 Task: In the Contact  Aubrey_Nelson@nbcnewyork.com, Log Whatsapp with description: 'Engaged in a WhatsApp conversation with a lead regarding their specific needs.'; Add date: '28 August, 2023', attach the document: Proposal.doc. Logged in from softage.10@softage.net
Action: Mouse moved to (88, 55)
Screenshot: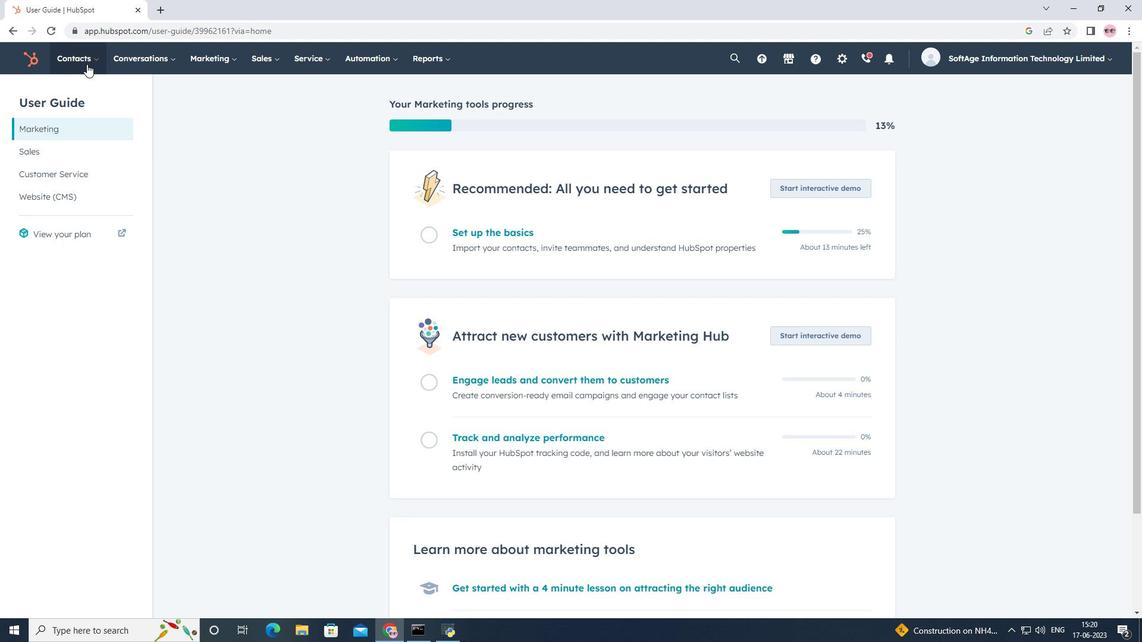 
Action: Mouse pressed left at (88, 55)
Screenshot: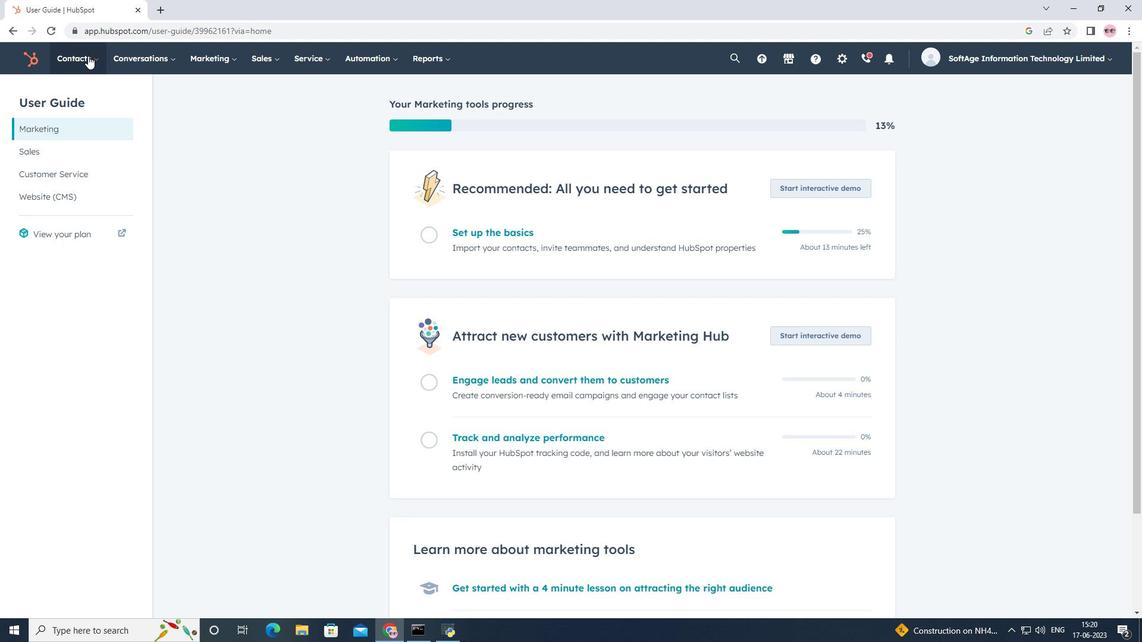 
Action: Mouse moved to (114, 92)
Screenshot: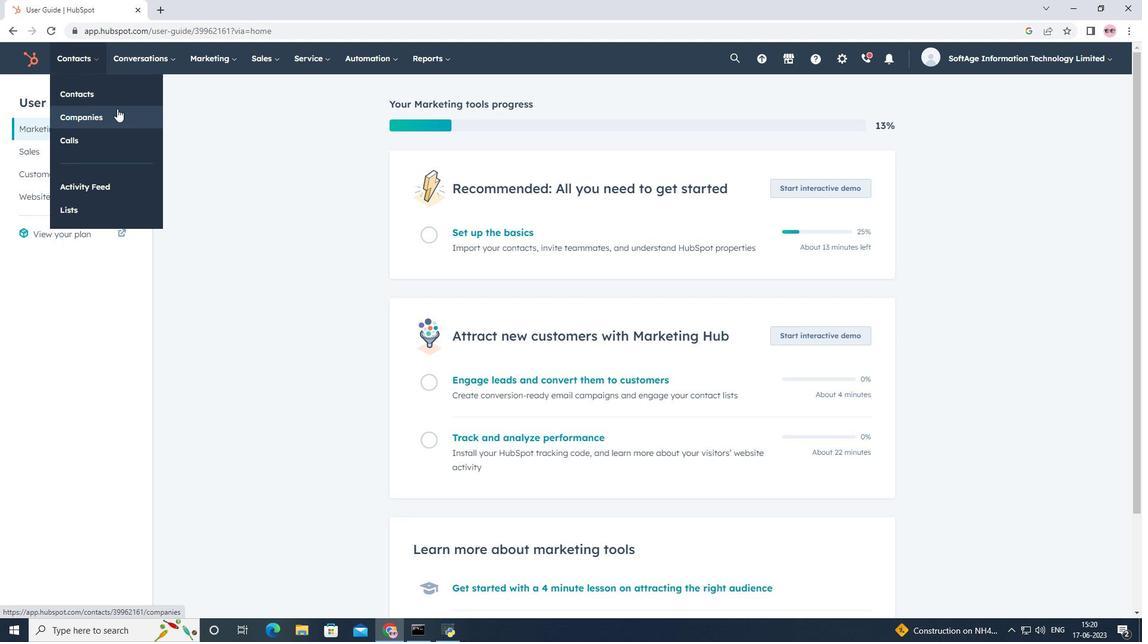 
Action: Mouse pressed left at (114, 92)
Screenshot: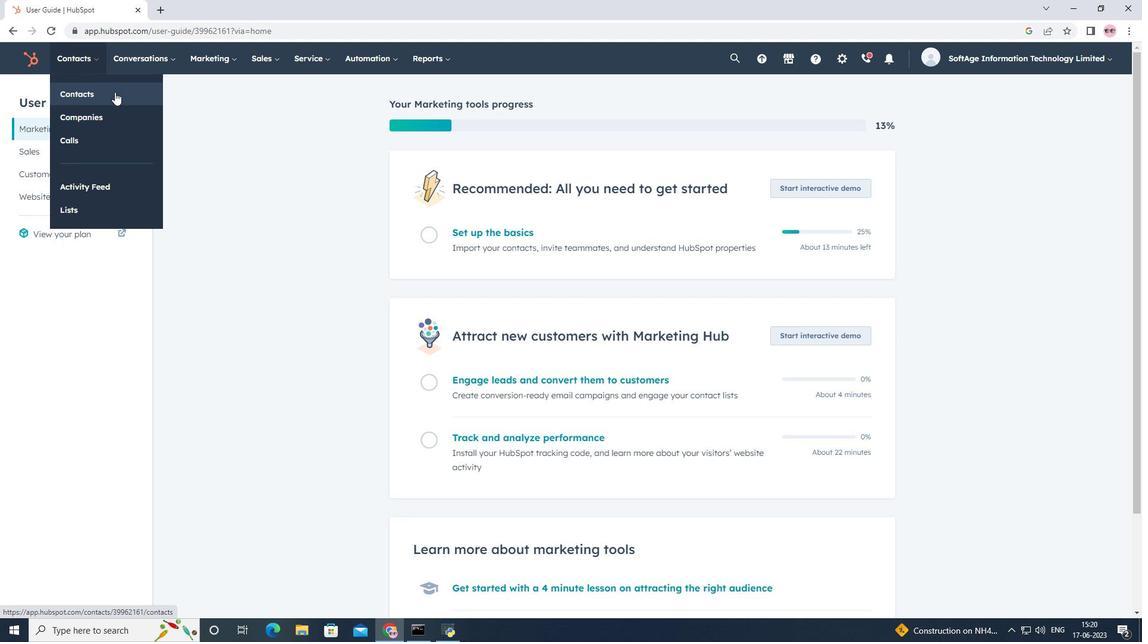 
Action: Mouse moved to (96, 194)
Screenshot: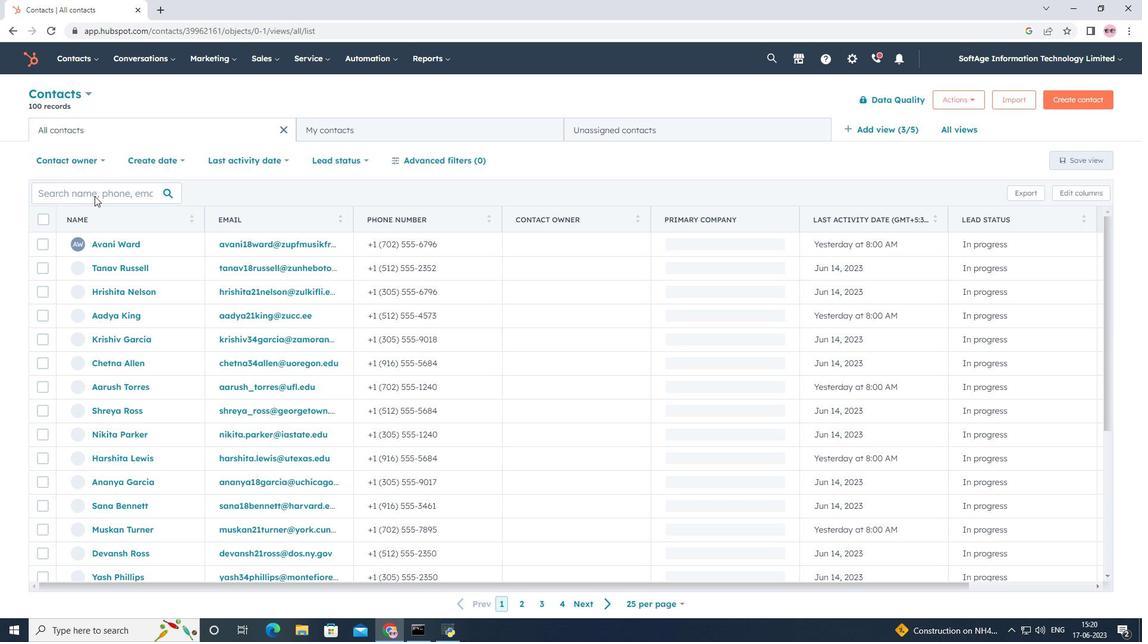 
Action: Mouse pressed left at (96, 194)
Screenshot: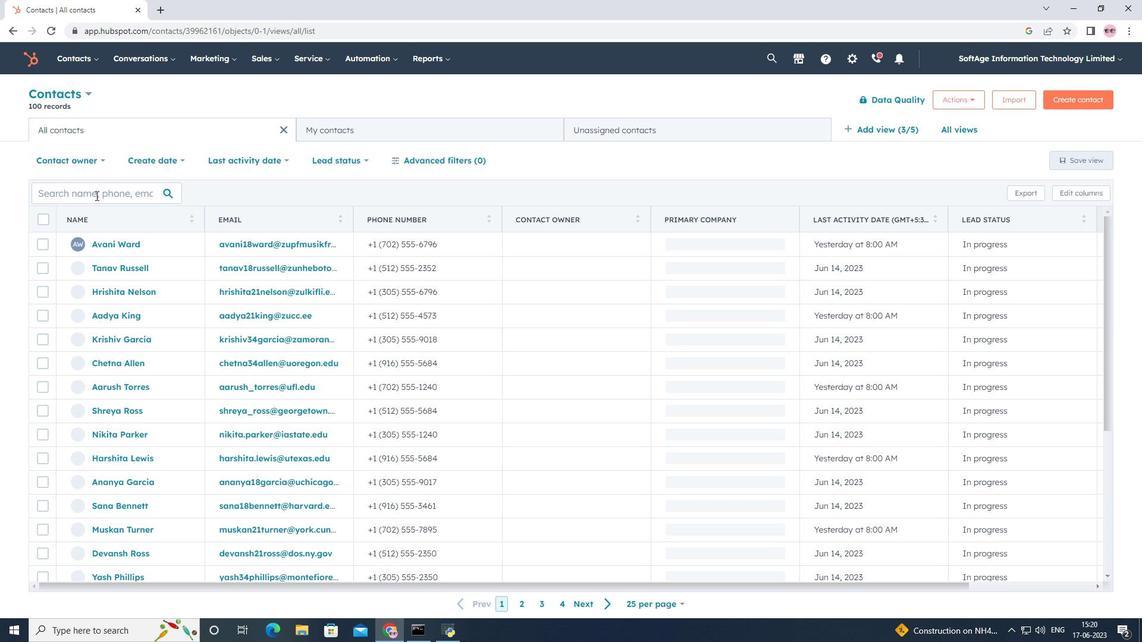 
Action: Key pressed <Key.shift>Aubrey<Key.shift>_nelson<Key.shift><Key.shift><Key.shift><Key.shift><Key.shift><Key.shift><Key.shift>@nbcnewyork.com
Screenshot: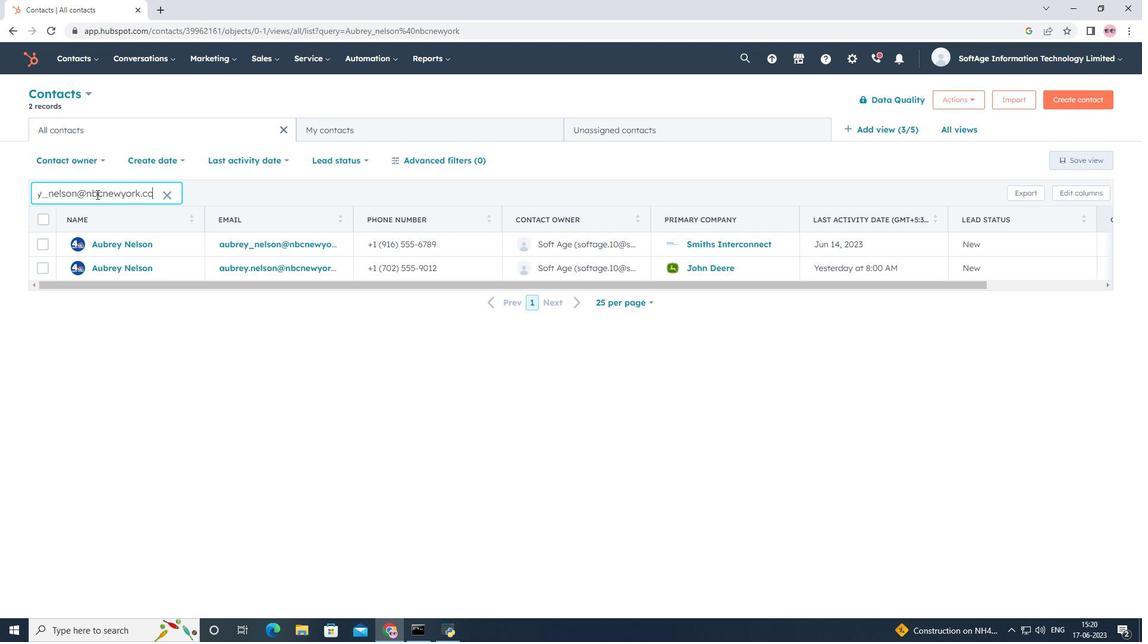 
Action: Mouse moved to (117, 240)
Screenshot: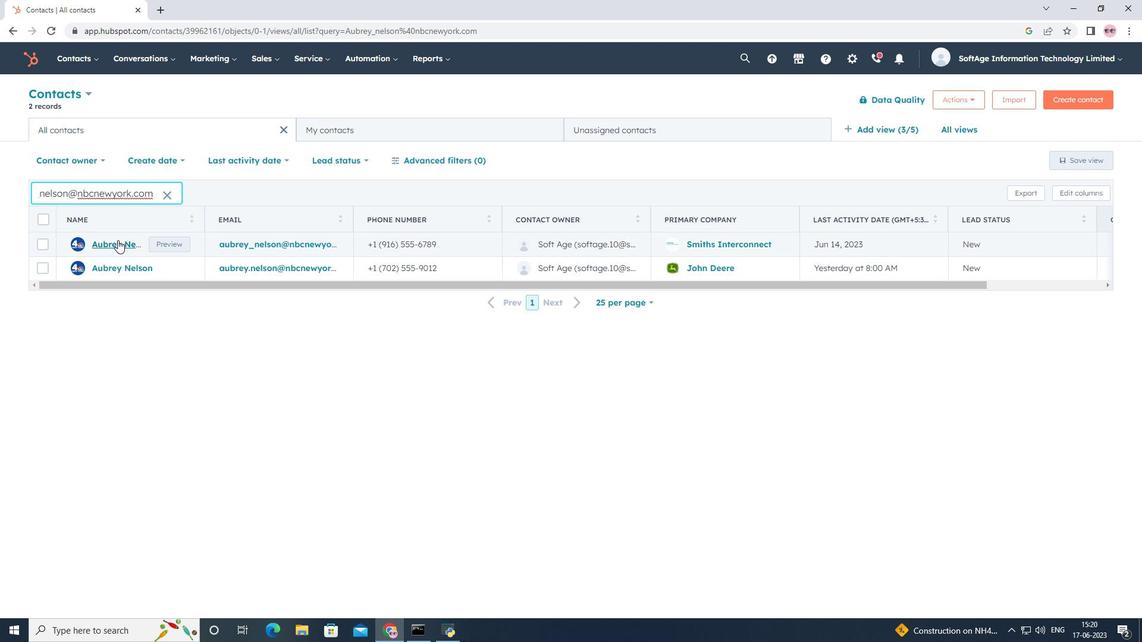 
Action: Mouse pressed left at (117, 240)
Screenshot: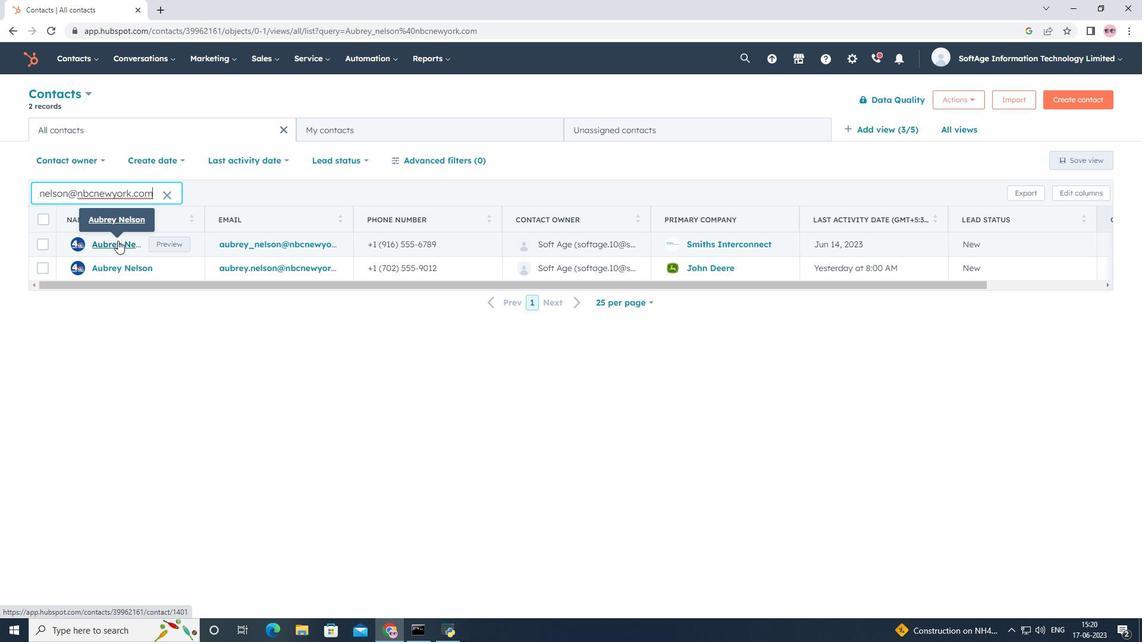 
Action: Mouse moved to (237, 195)
Screenshot: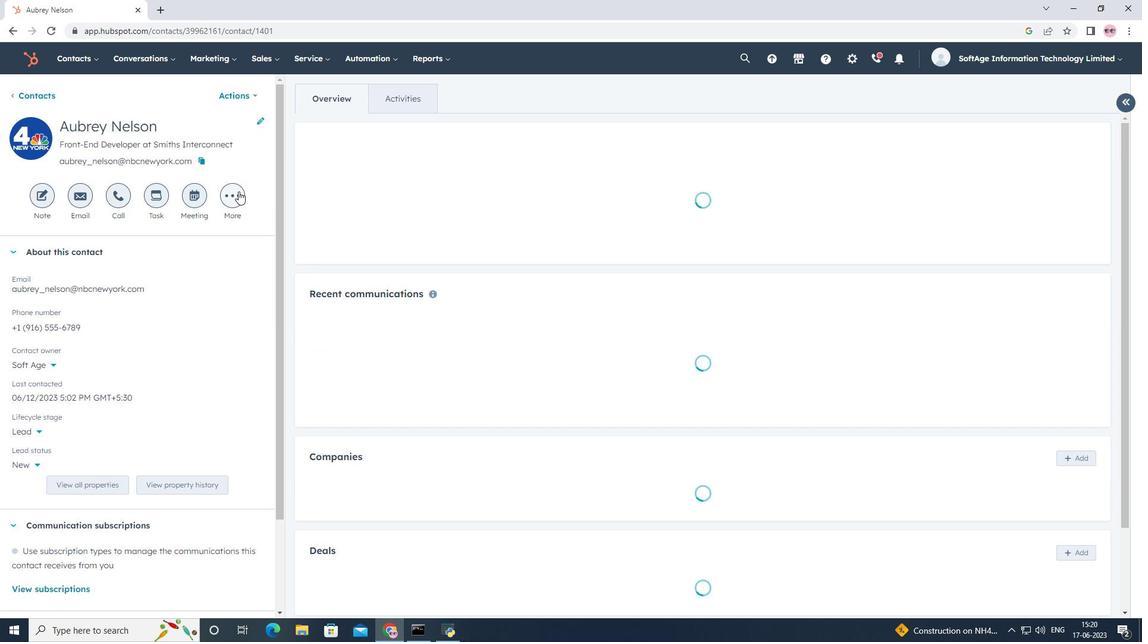 
Action: Mouse pressed left at (237, 195)
Screenshot: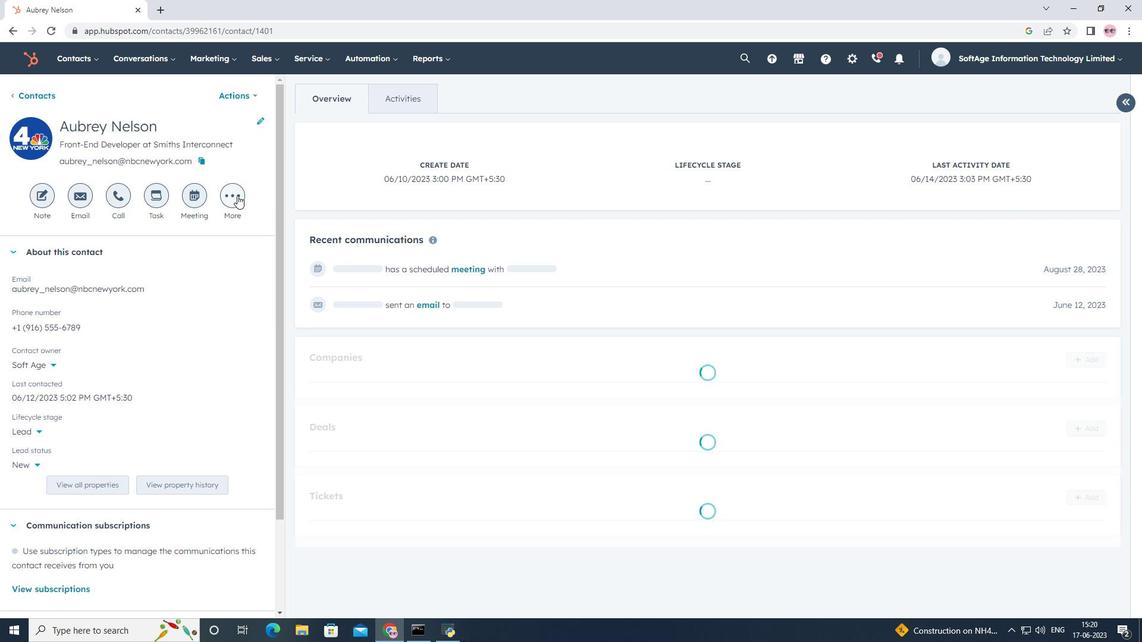 
Action: Mouse moved to (232, 232)
Screenshot: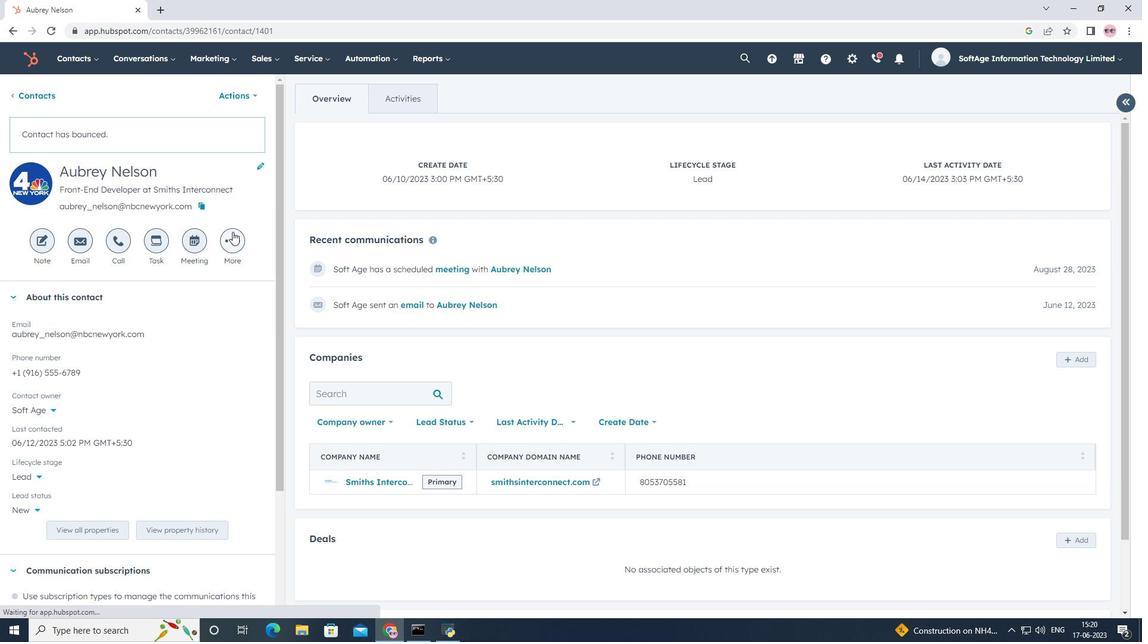
Action: Mouse pressed left at (232, 232)
Screenshot: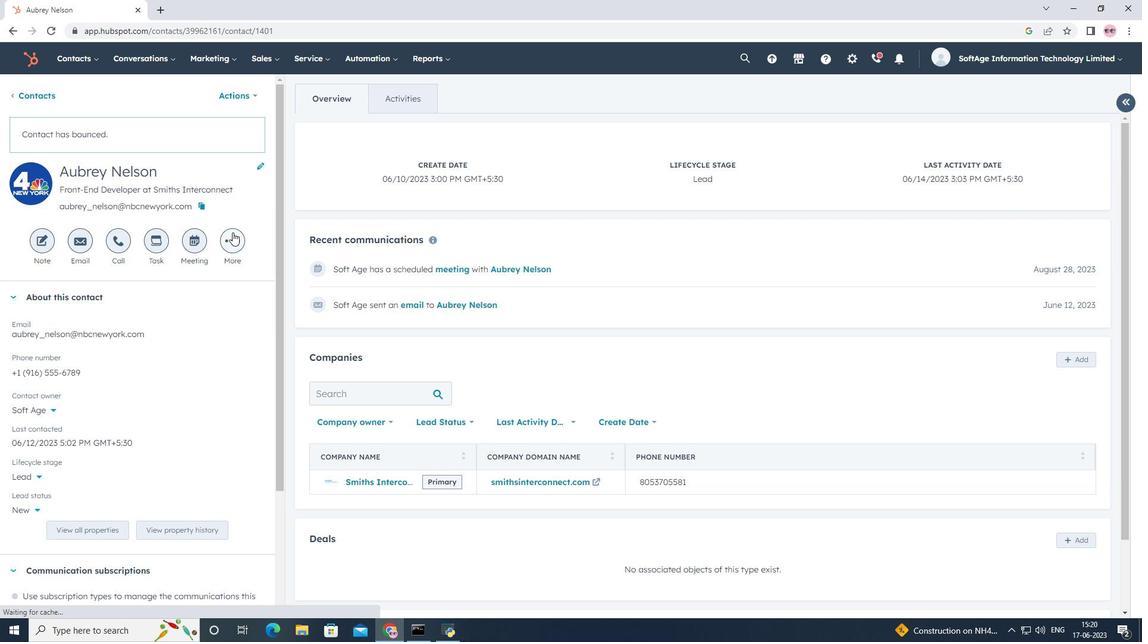 
Action: Mouse moved to (239, 317)
Screenshot: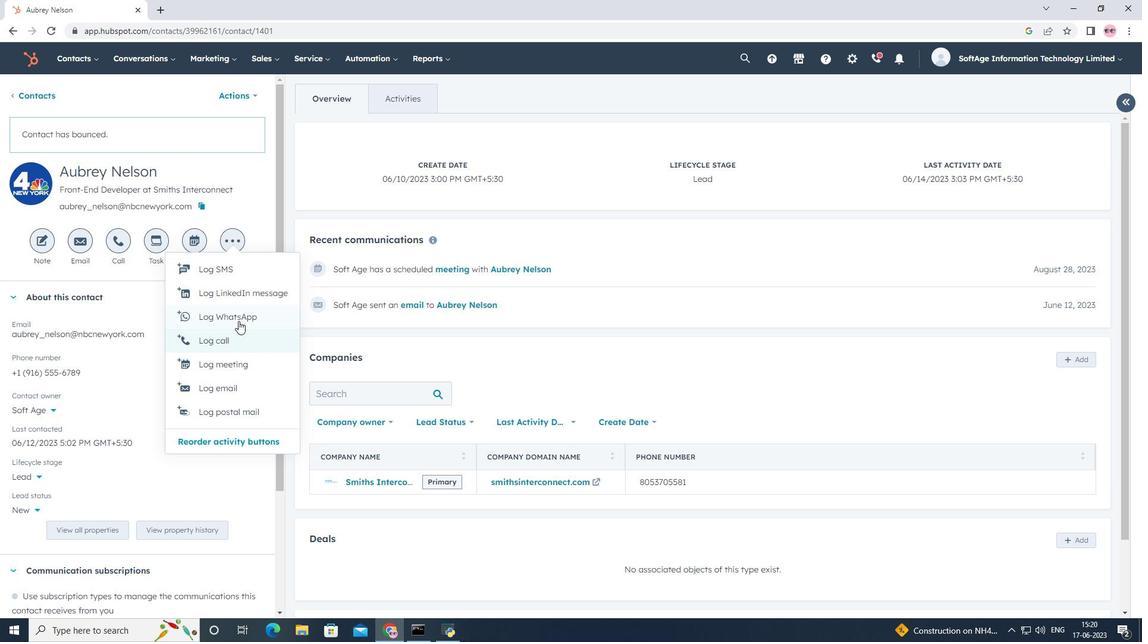 
Action: Mouse pressed left at (239, 317)
Screenshot: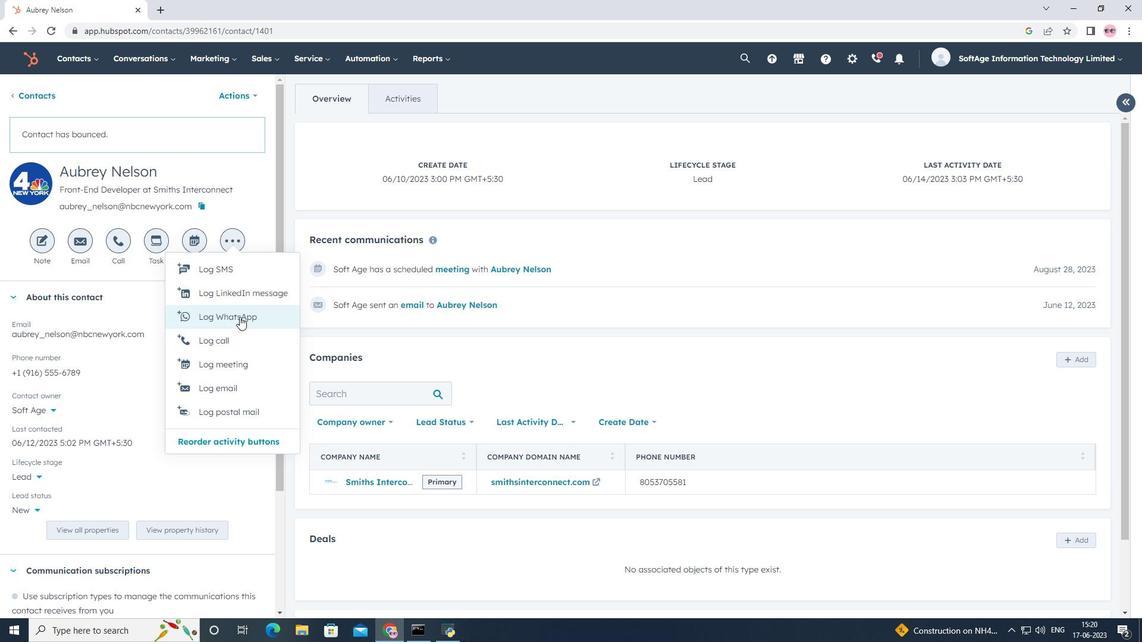 
Action: Mouse moved to (783, 446)
Screenshot: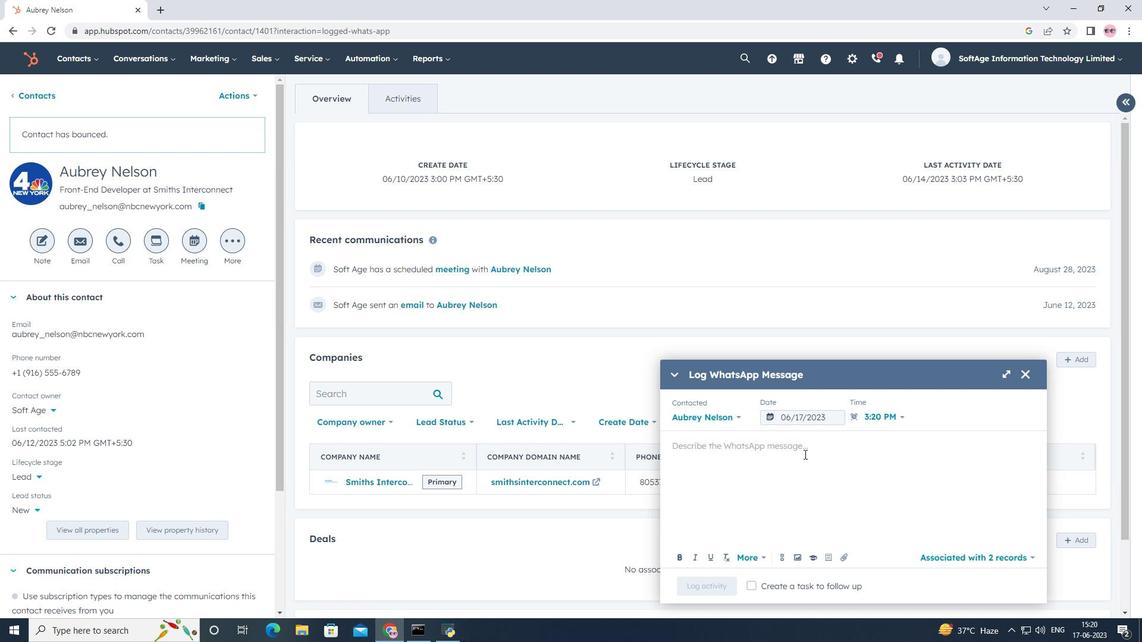 
Action: Mouse pressed left at (783, 446)
Screenshot: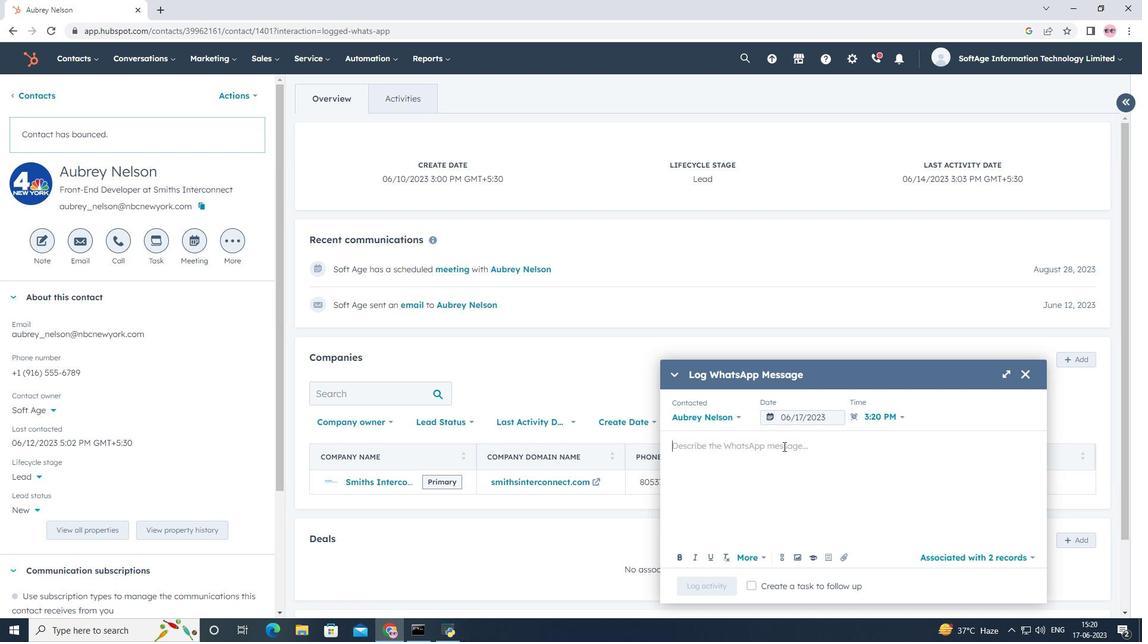 
Action: Key pressed <Key.shift>Enga
Screenshot: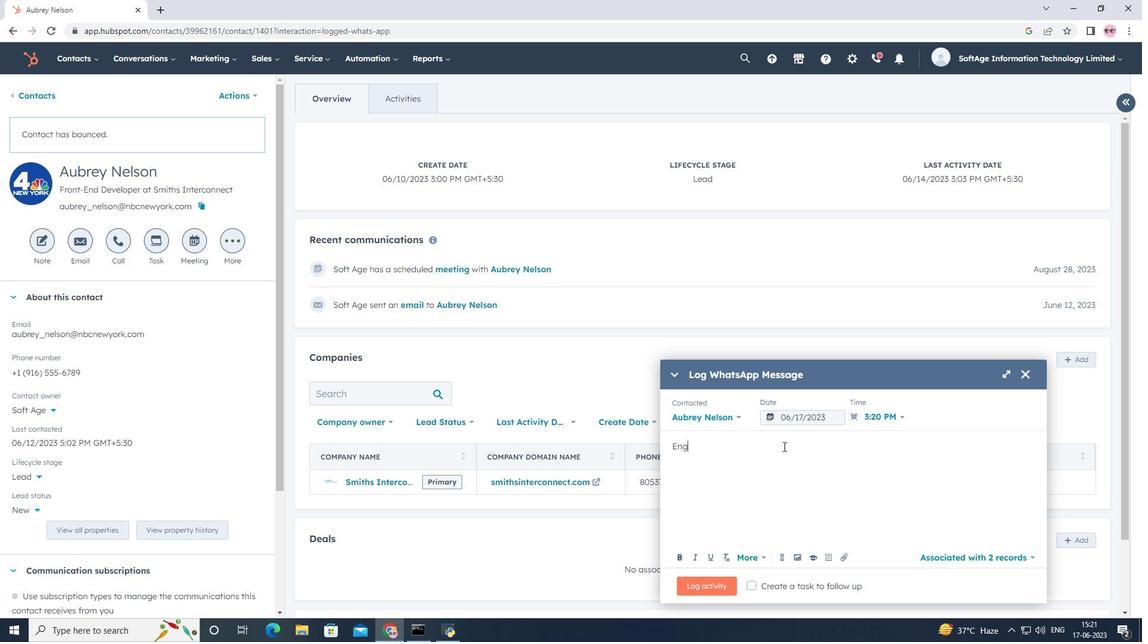 
Action: Mouse moved to (782, 446)
Screenshot: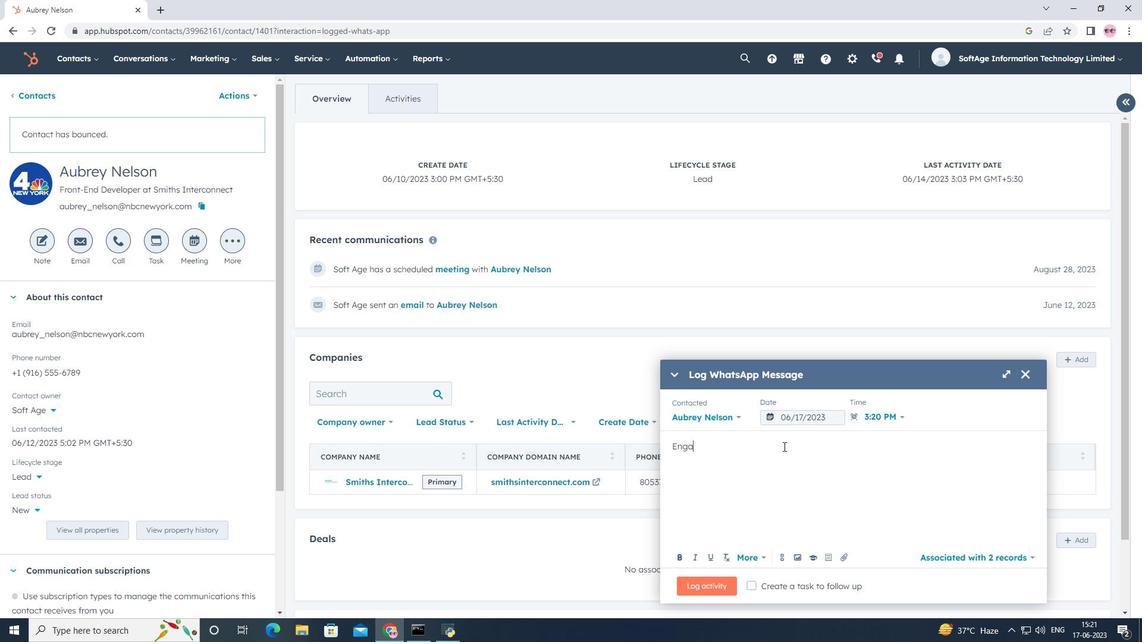 
Action: Key pressed ged<Key.space>in<Key.space>a<Key.space><Key.shift>Whats<Key.shift>App<Key.space>conversation<Key.space>with<Key.space>a<Key.space>lead<Key.space>regarding<Key.space>their<Key.space>specific<Key.space>needs.
Screenshot: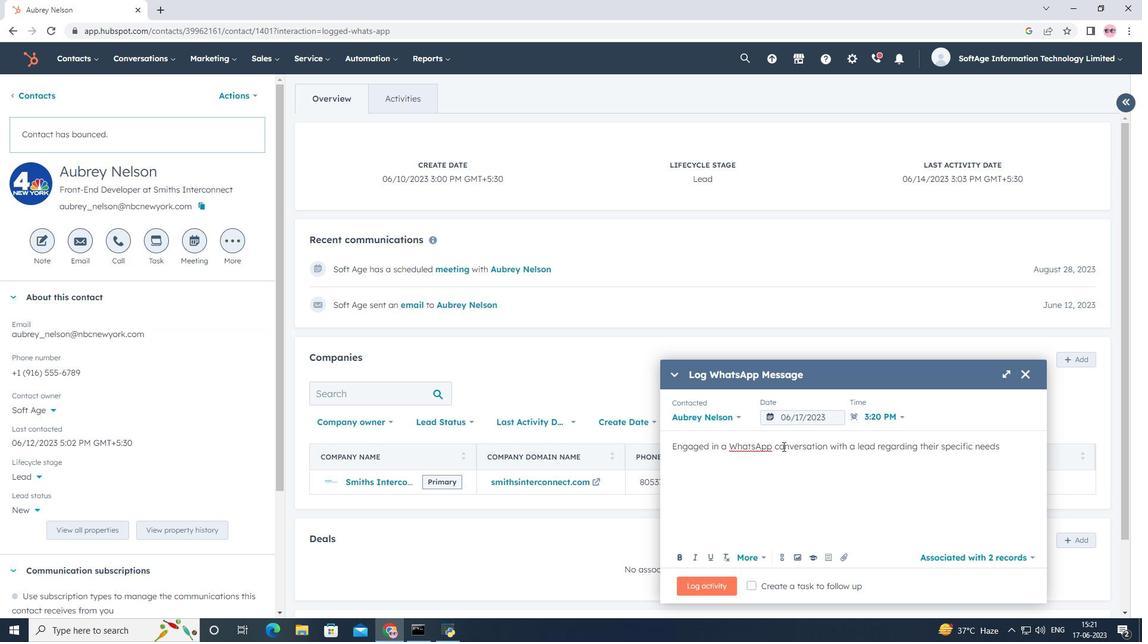 
Action: Mouse moved to (820, 419)
Screenshot: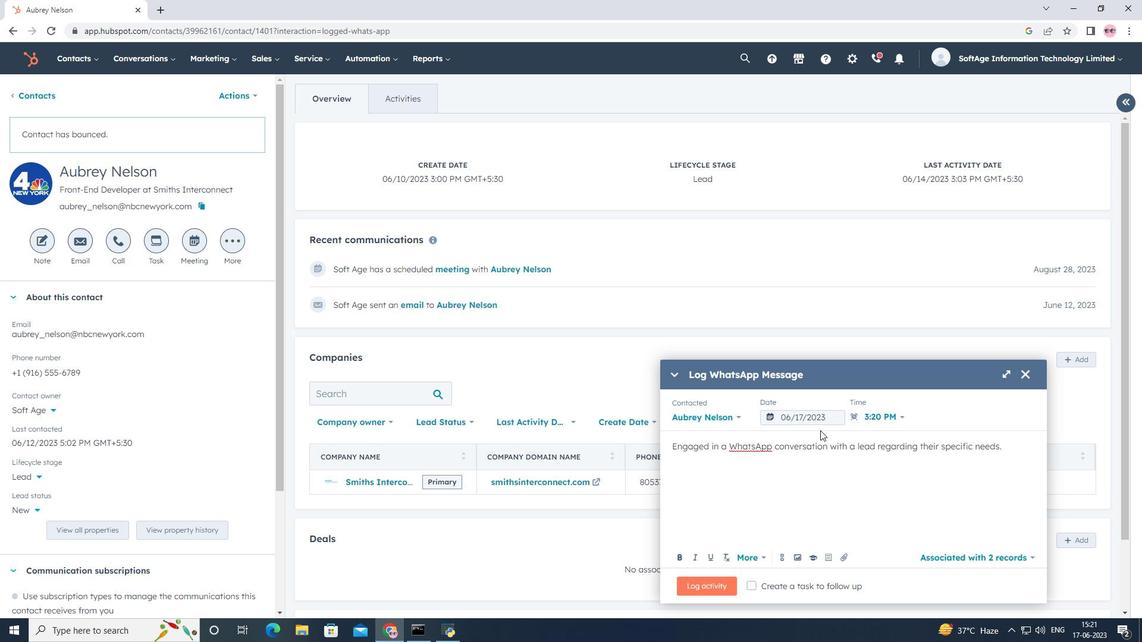 
Action: Mouse pressed left at (820, 419)
Screenshot: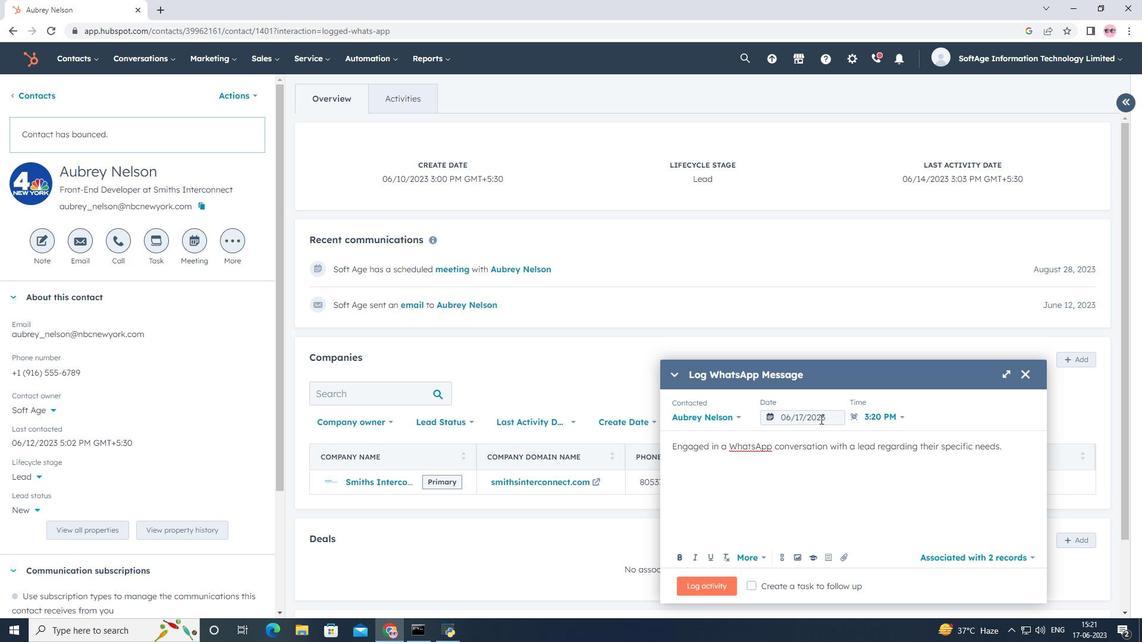 
Action: Mouse moved to (922, 225)
Screenshot: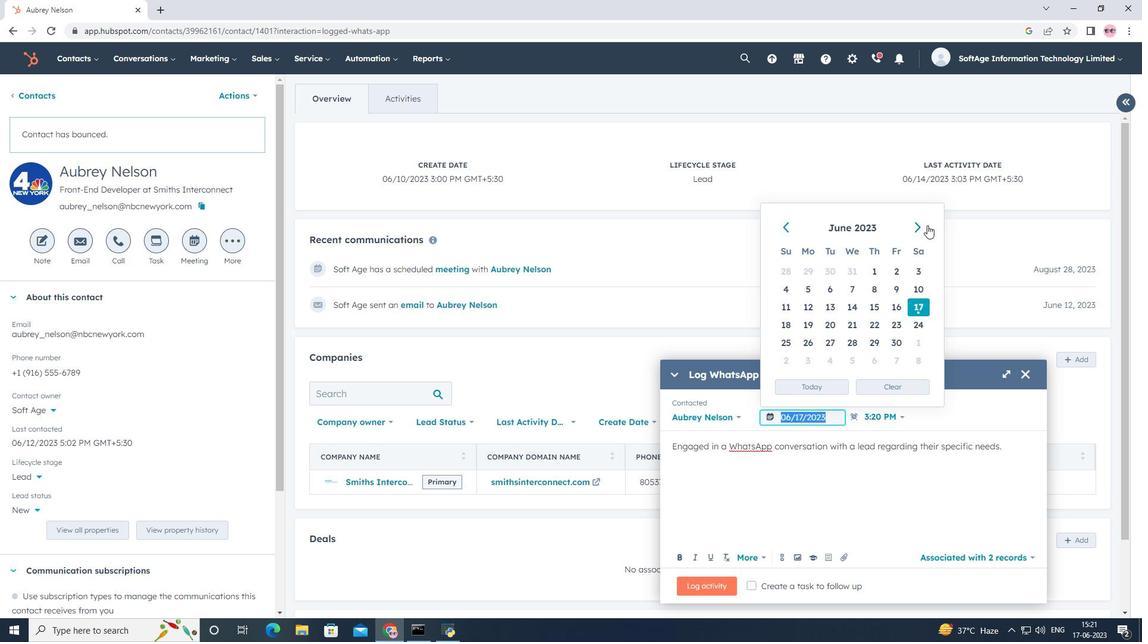 
Action: Mouse pressed left at (922, 225)
Screenshot: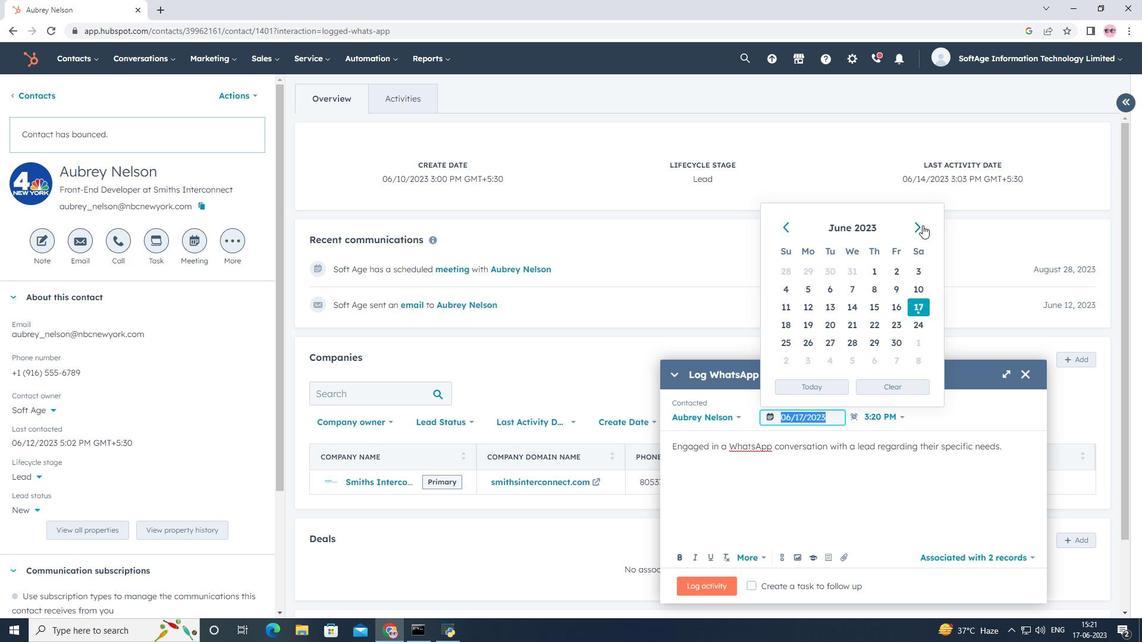 
Action: Mouse pressed left at (922, 225)
Screenshot: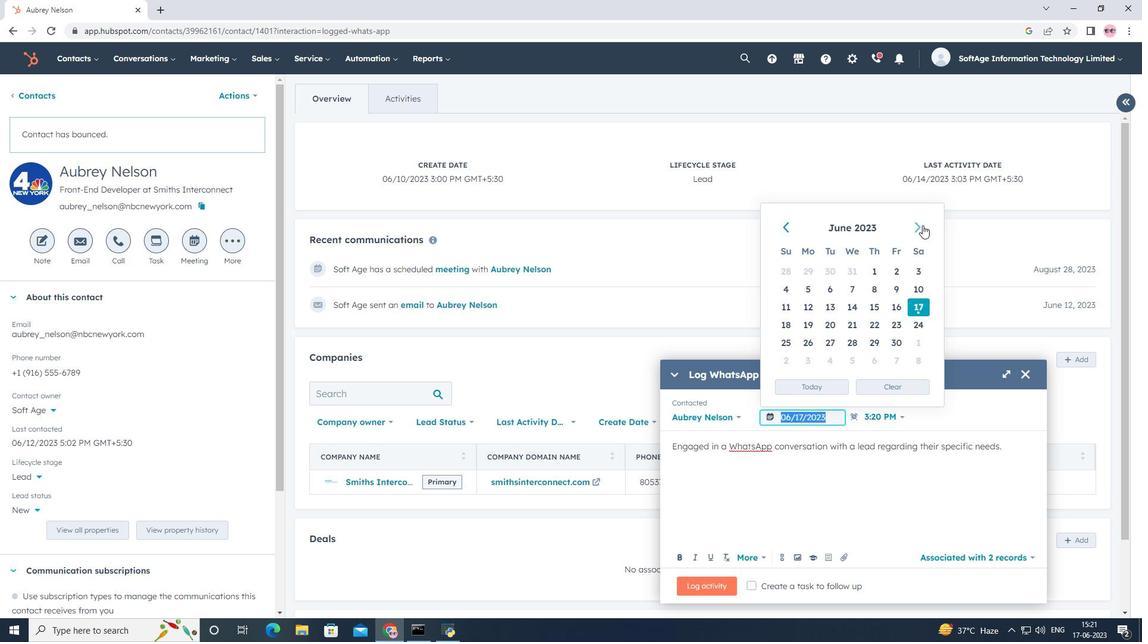 
Action: Mouse moved to (817, 337)
Screenshot: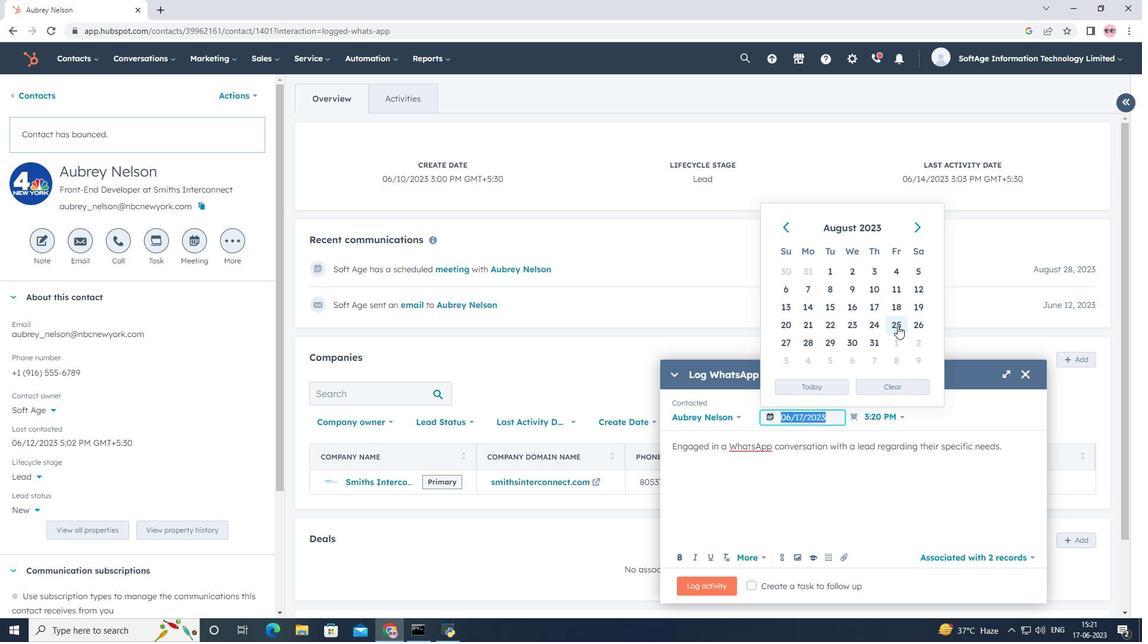 
Action: Mouse pressed left at (817, 337)
Screenshot: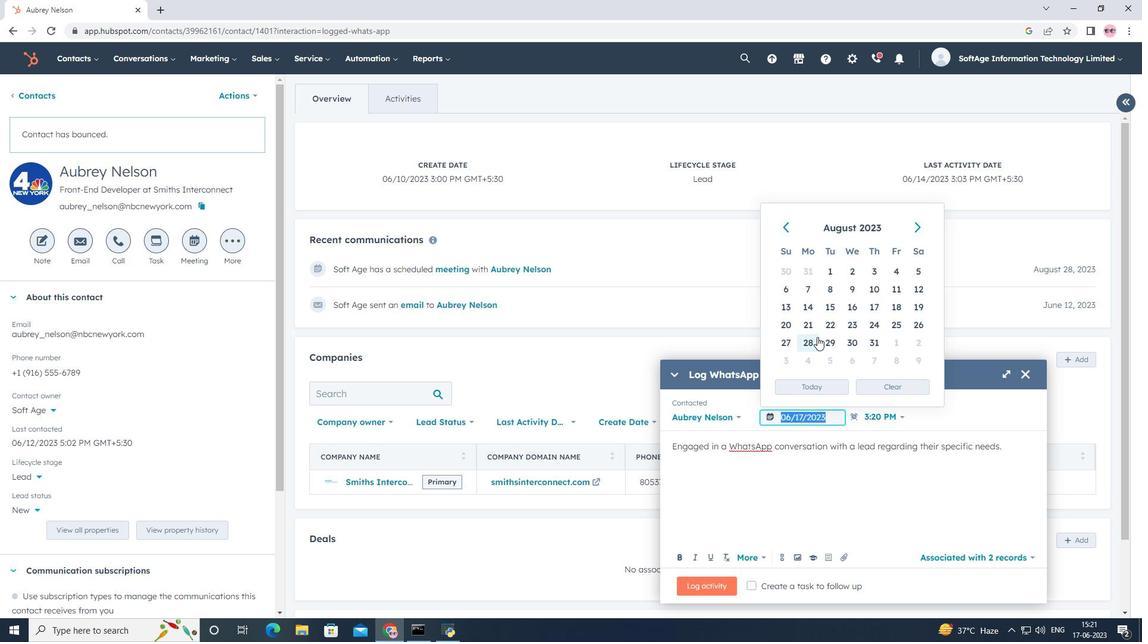 
Action: Mouse moved to (841, 558)
Screenshot: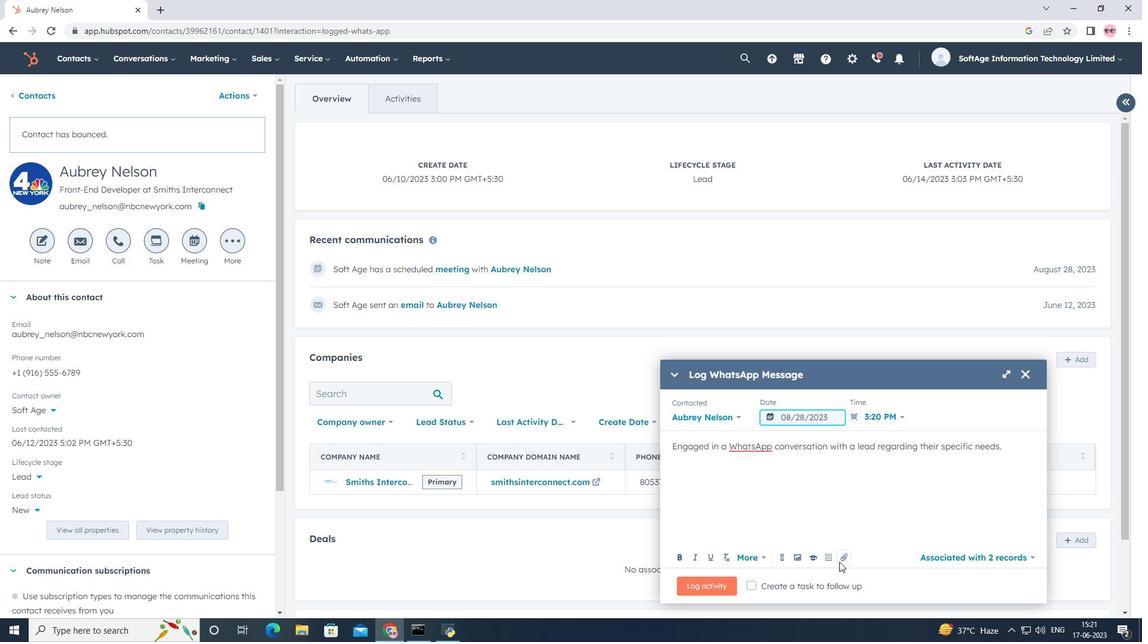 
Action: Mouse pressed left at (841, 558)
Screenshot: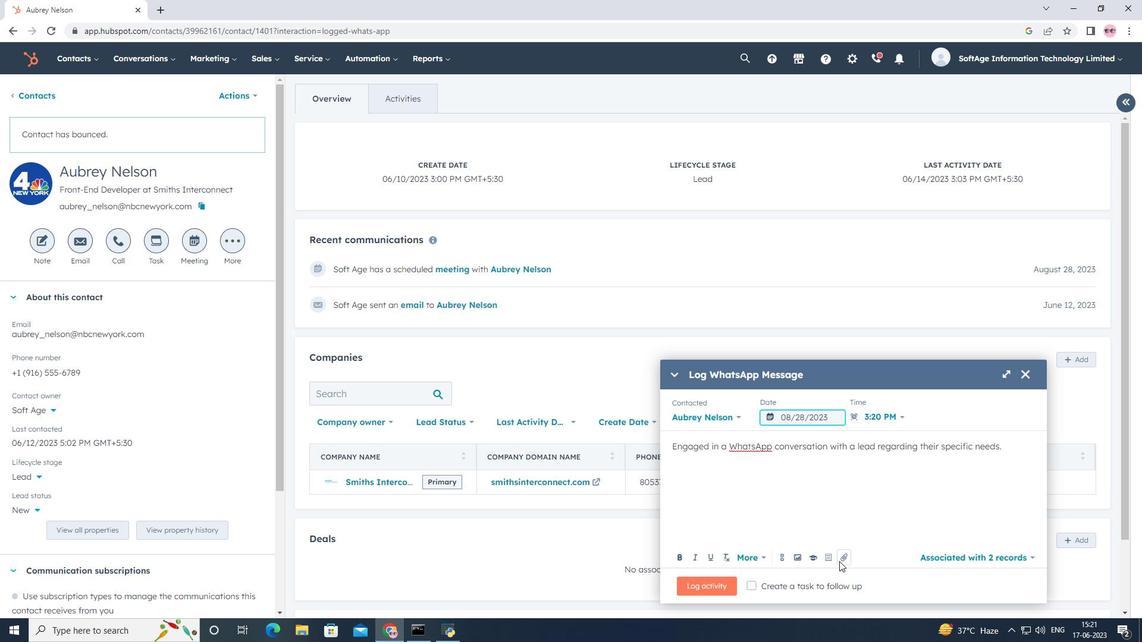 
Action: Mouse moved to (838, 524)
Screenshot: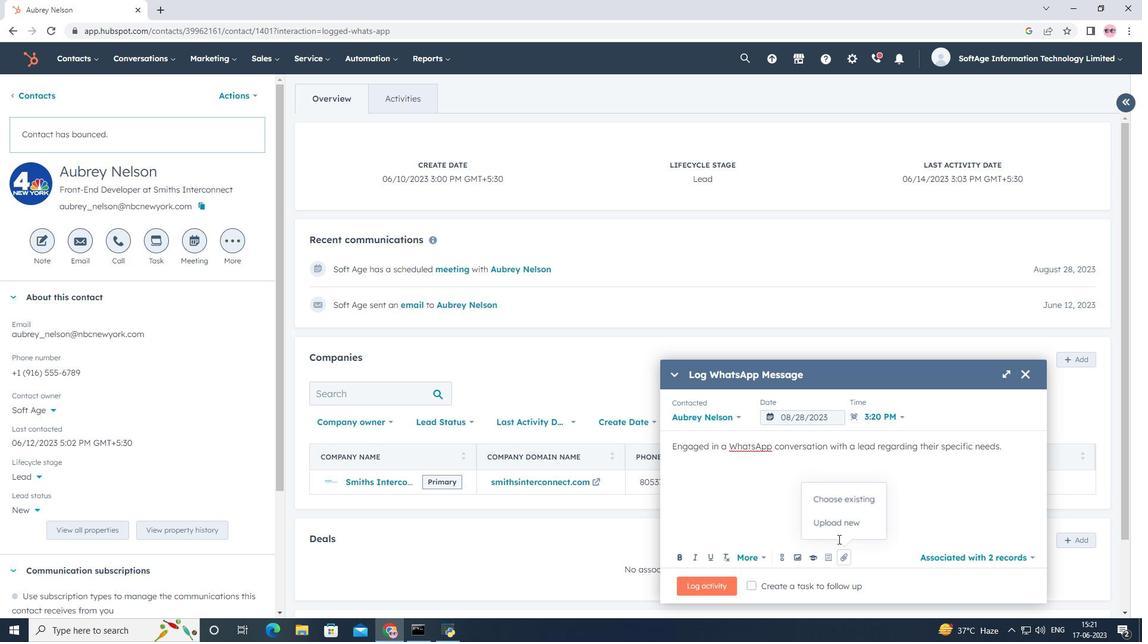 
Action: Mouse pressed left at (838, 524)
Screenshot: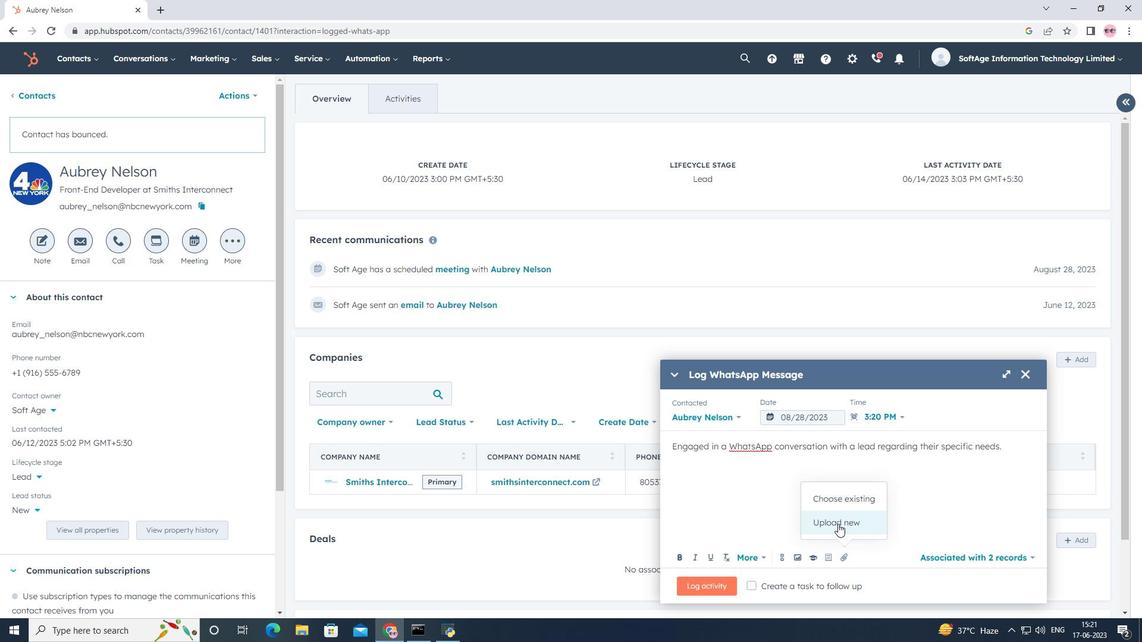 
Action: Mouse moved to (160, 100)
Screenshot: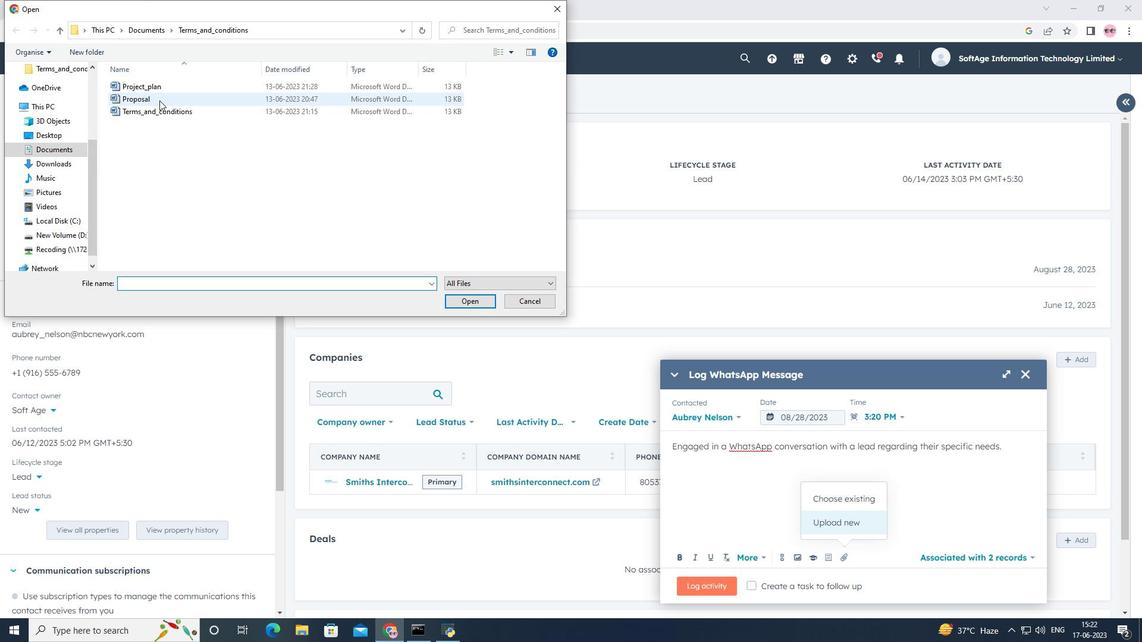 
Action: Mouse pressed left at (160, 100)
Screenshot: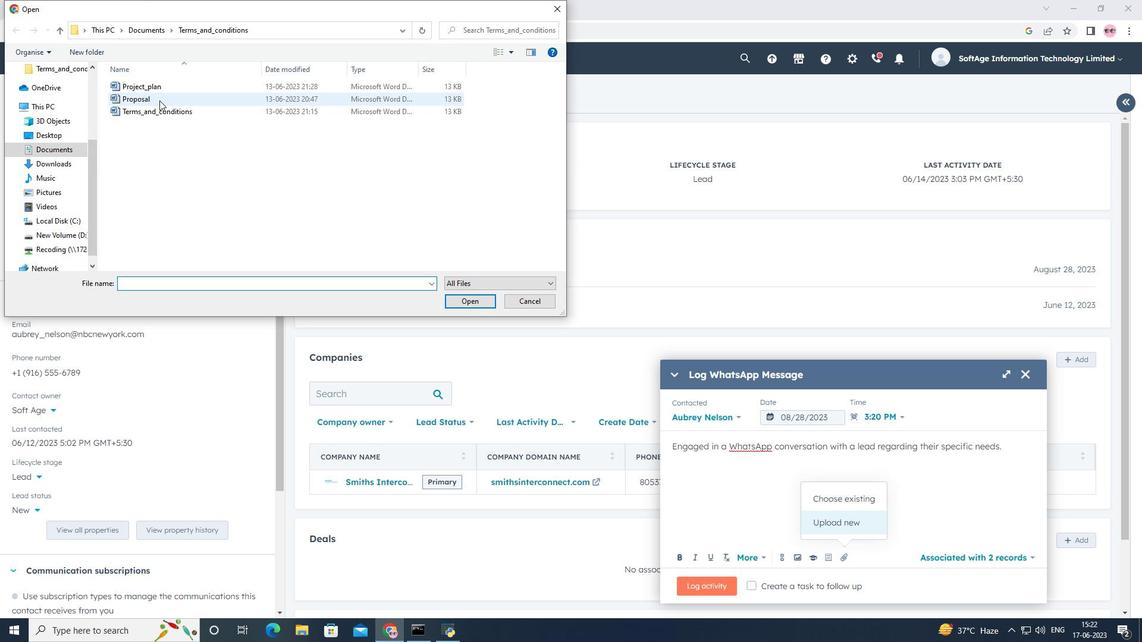 
Action: Mouse moved to (470, 302)
Screenshot: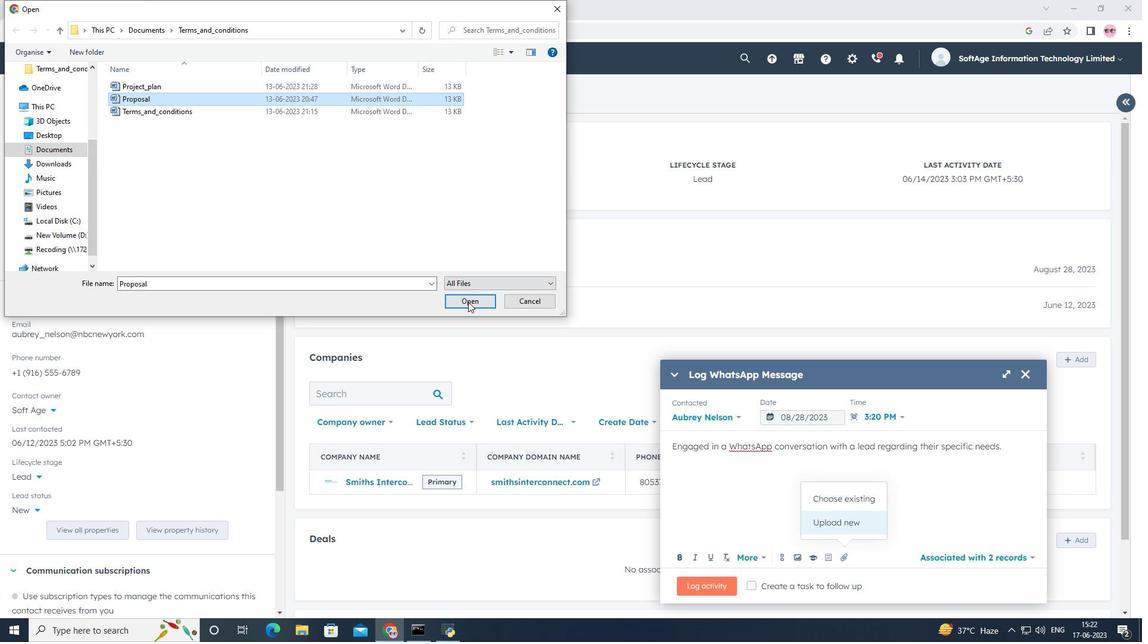 
Action: Mouse pressed left at (470, 302)
Screenshot: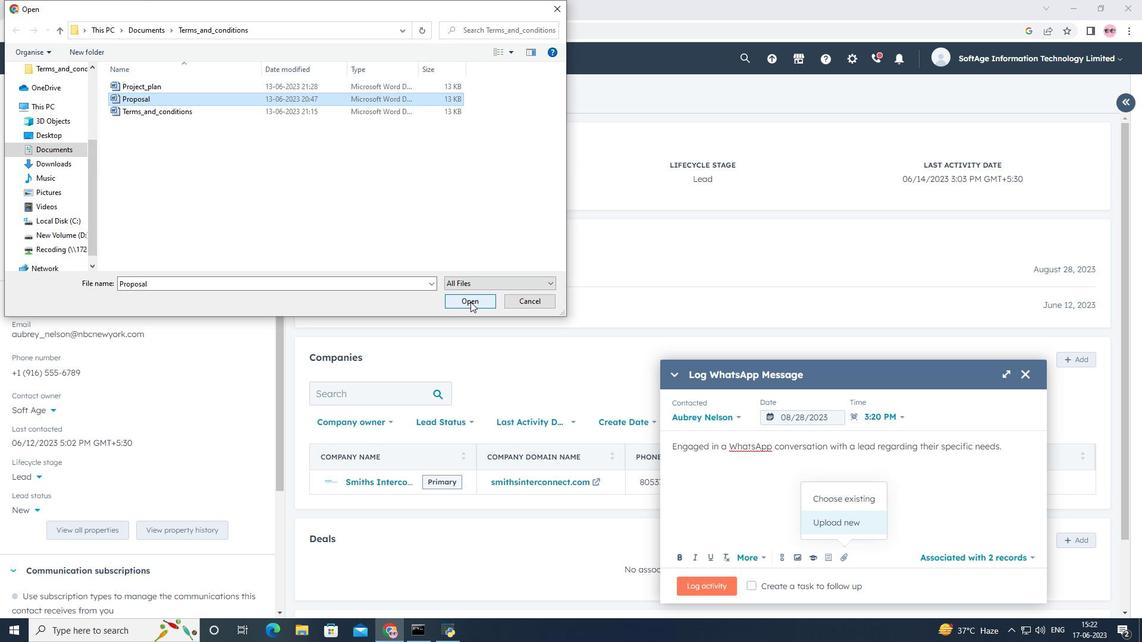 
Action: Mouse moved to (699, 586)
Screenshot: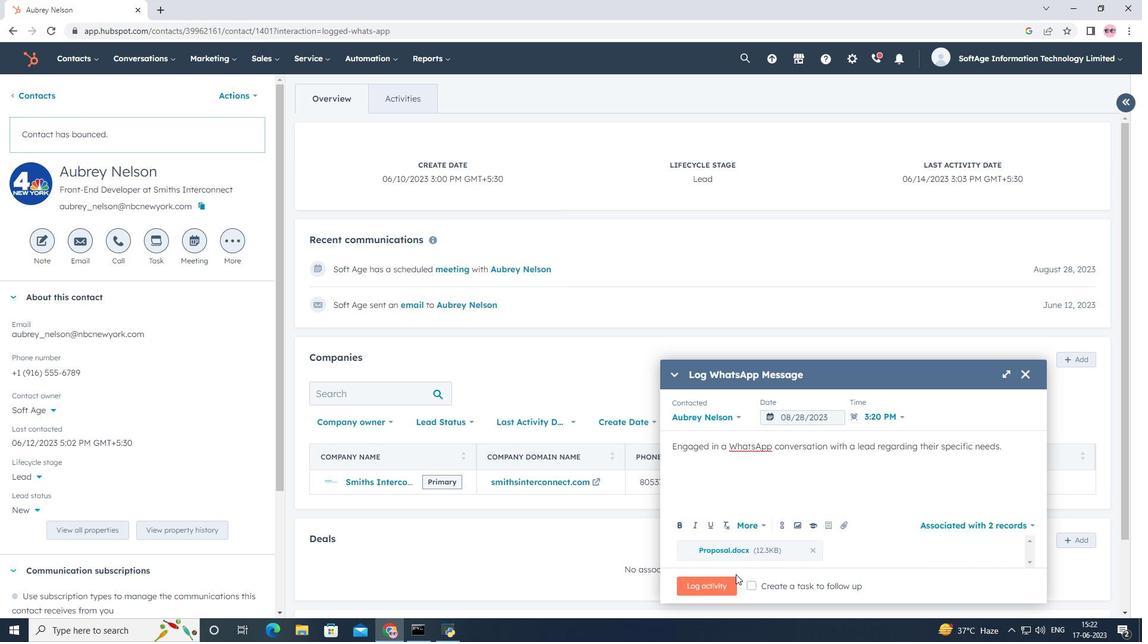 
Action: Mouse pressed left at (699, 586)
Screenshot: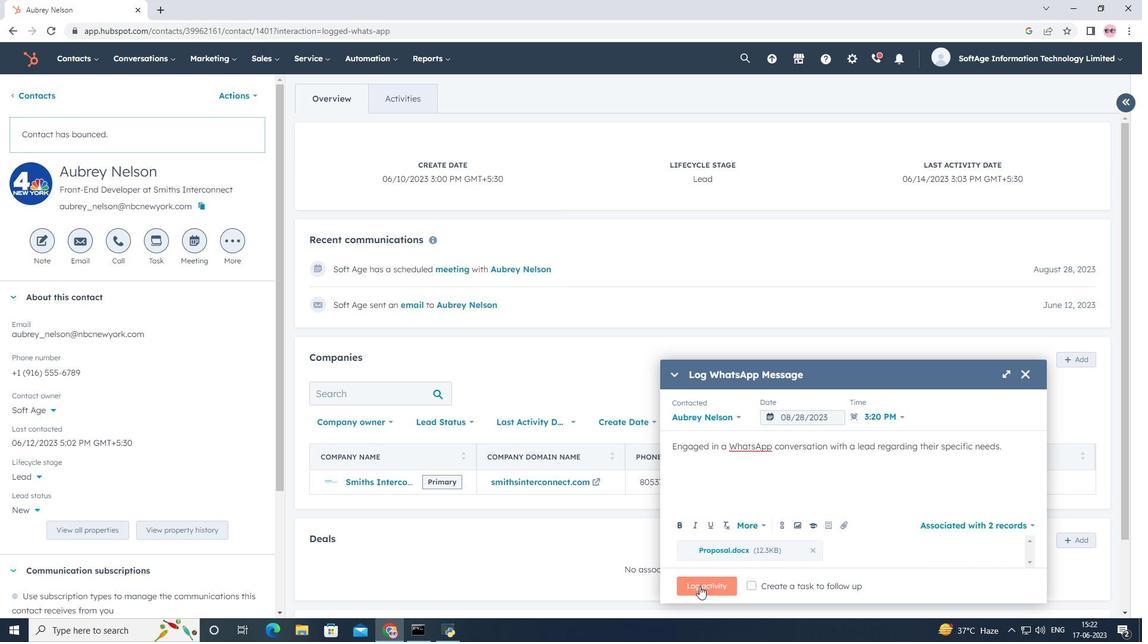 
Action: Mouse moved to (699, 586)
Screenshot: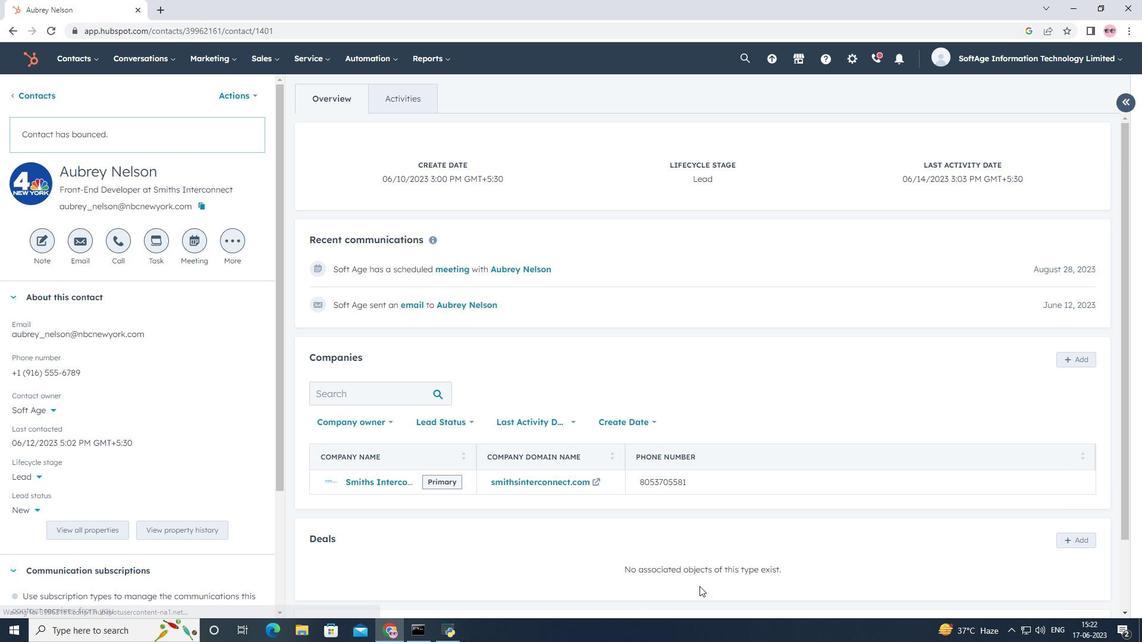 
